 Task: Use the formula "DOLLAR" in spreadsheet "Project protfolio".
Action: Mouse moved to (105, 69)
Screenshot: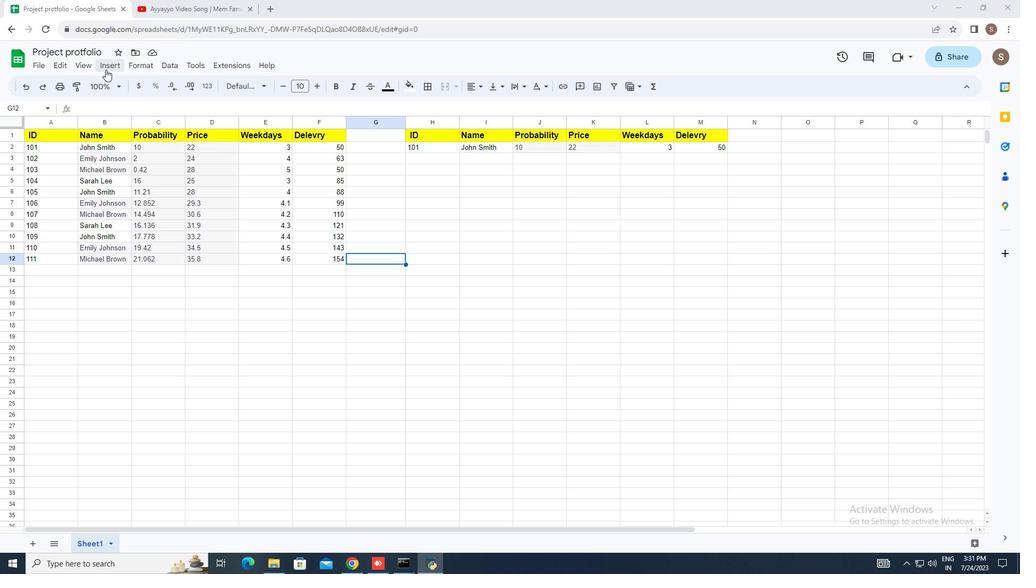 
Action: Mouse pressed left at (105, 69)
Screenshot: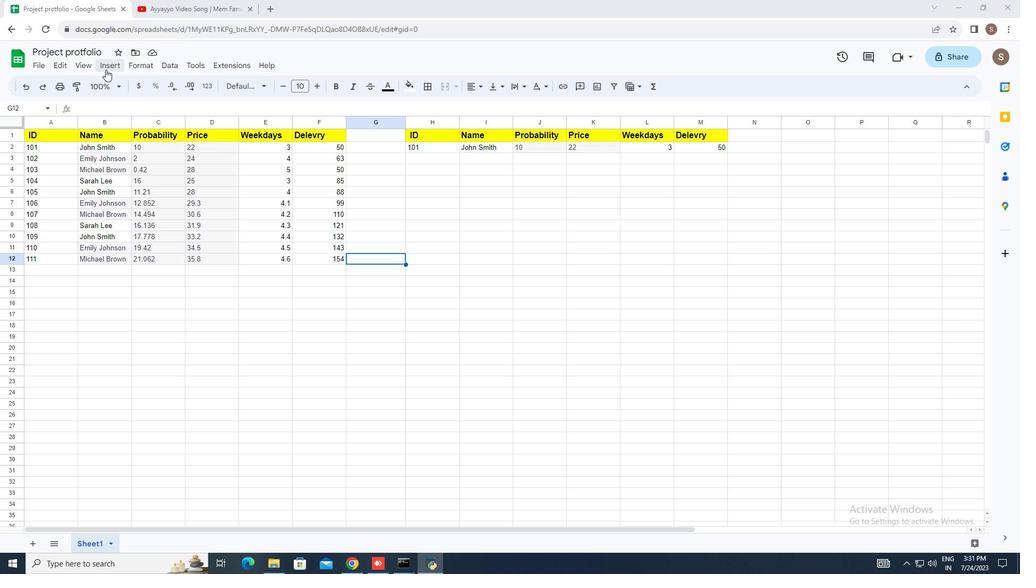 
Action: Mouse moved to (145, 253)
Screenshot: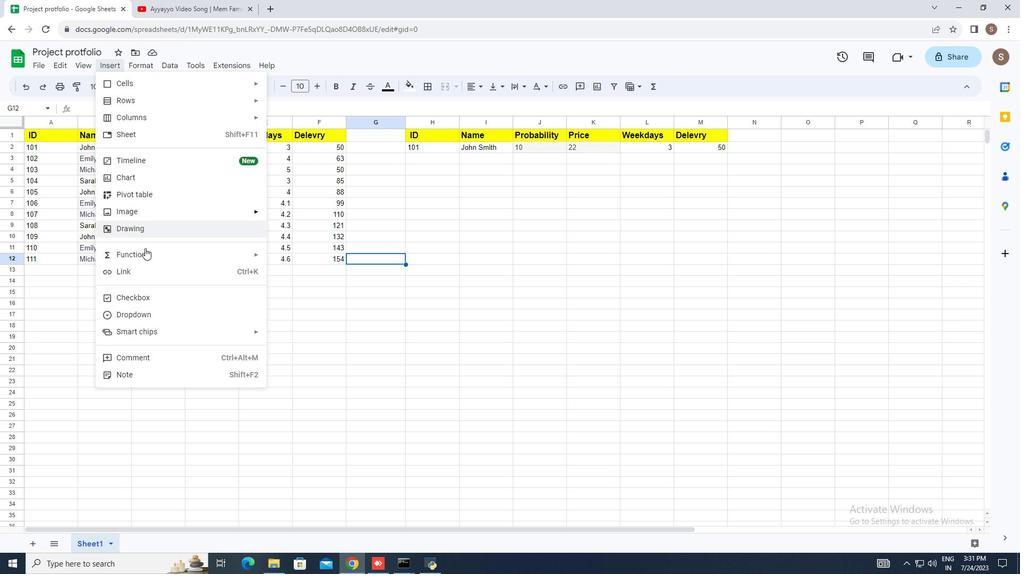 
Action: Mouse pressed left at (145, 253)
Screenshot: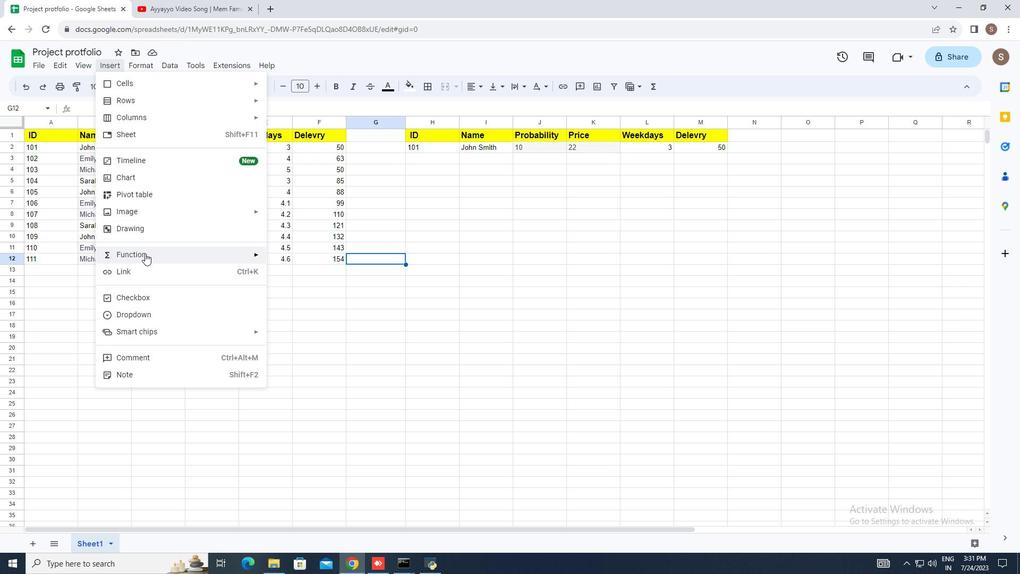 
Action: Mouse moved to (301, 242)
Screenshot: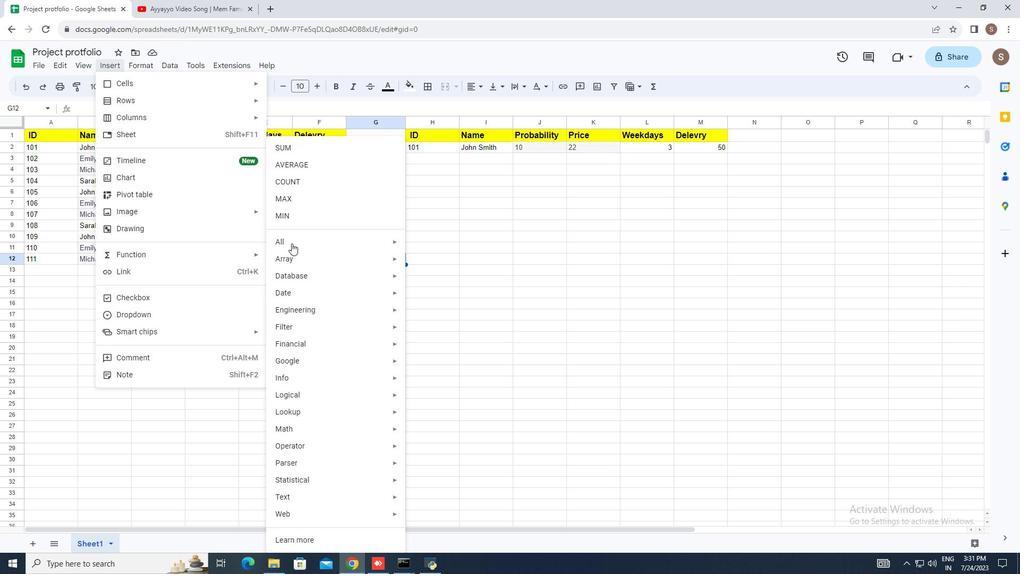 
Action: Mouse pressed left at (301, 242)
Screenshot: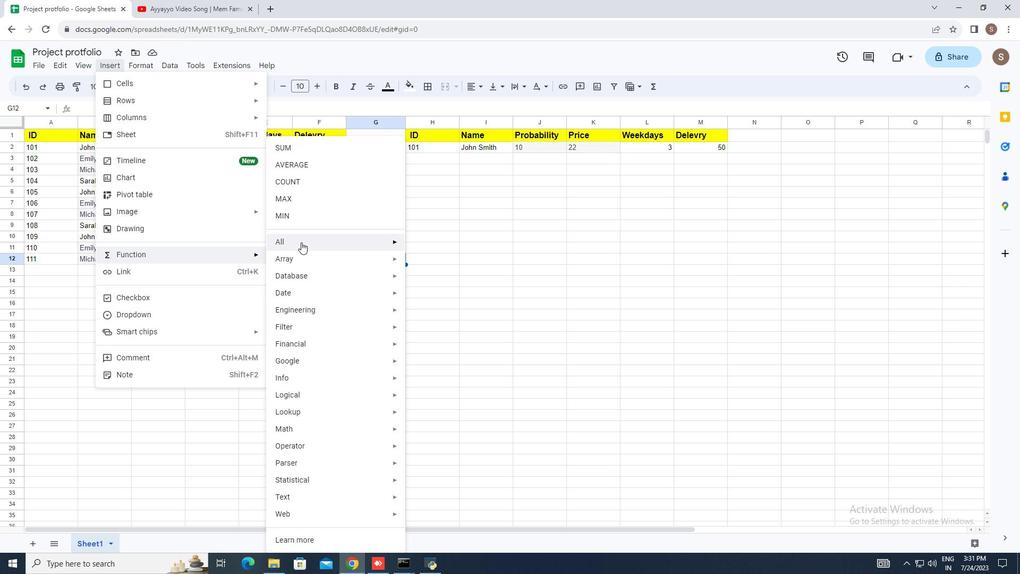 
Action: Mouse moved to (453, 418)
Screenshot: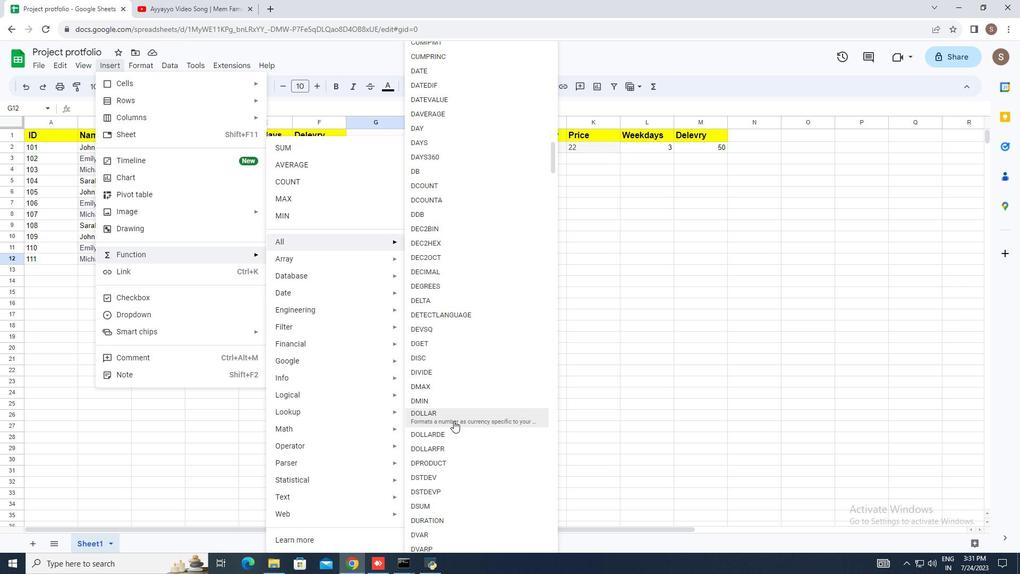 
Action: Mouse pressed left at (453, 418)
Screenshot: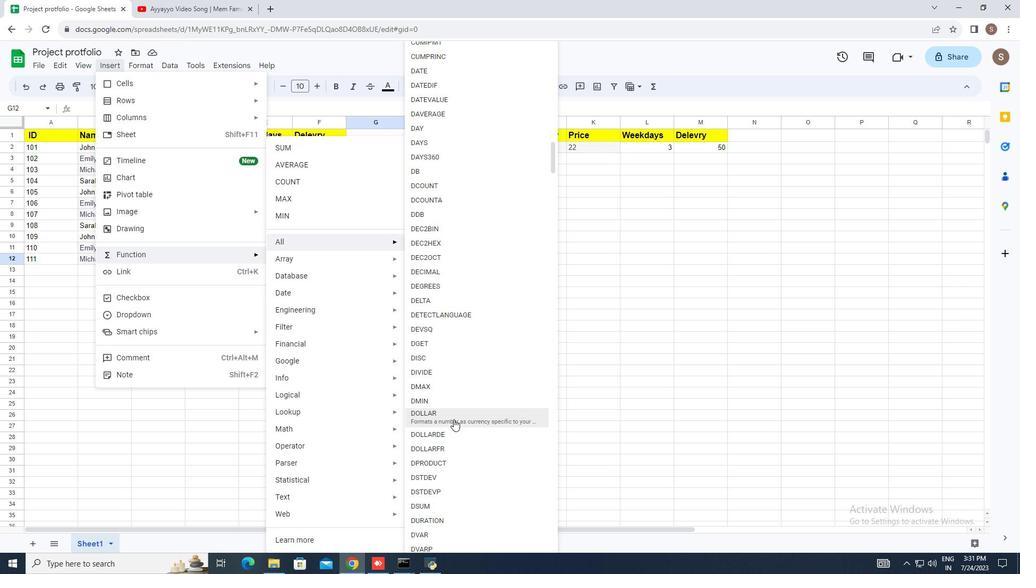 
Action: Mouse moved to (447, 327)
Screenshot: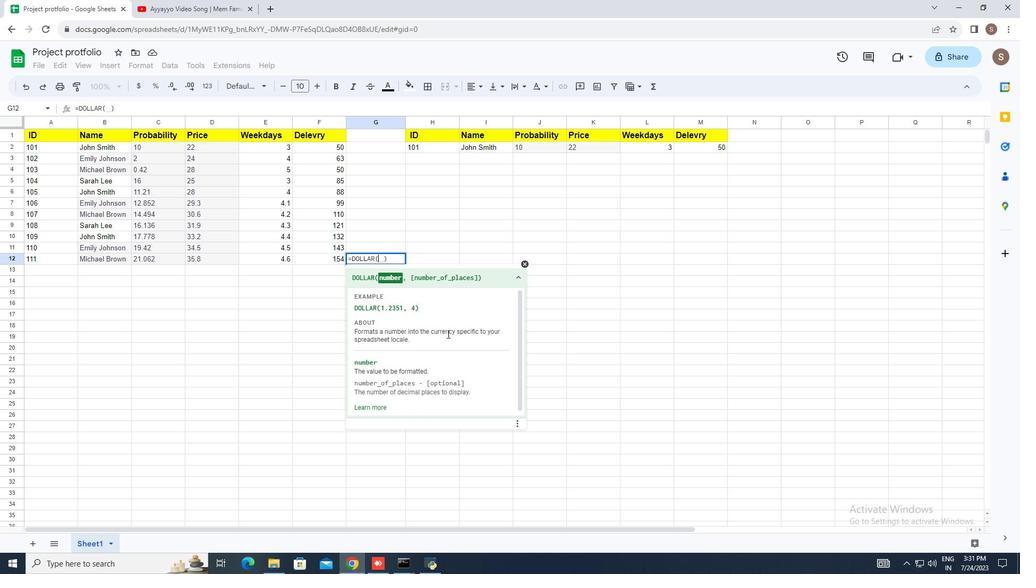 
Action: Key pressed 1.2351,<Key.space>10<Key.enter>
Screenshot: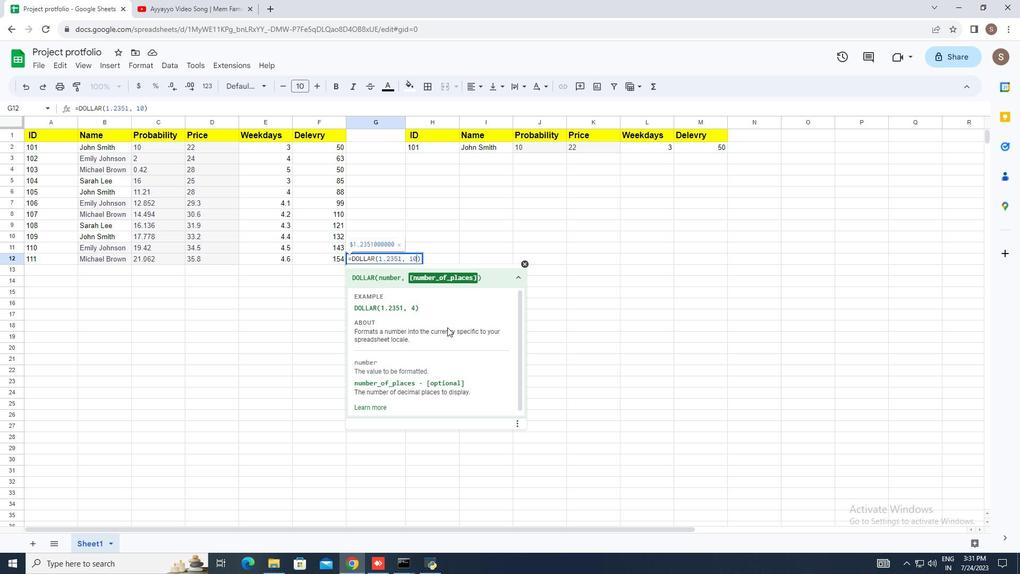 
Action: Mouse moved to (422, 331)
Screenshot: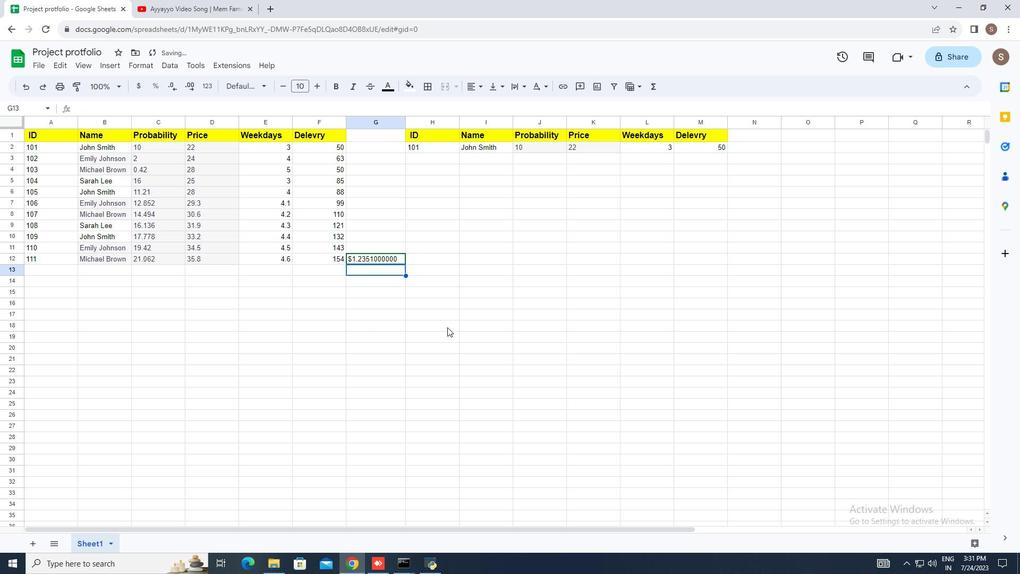 
